 Task: Get directions from Sahara Desert, Africa to Svalbard, Norway and explore the nearby things to do with rating 4.5 and open @ 5:00 Sunday
Action: Mouse moved to (1078, 38)
Screenshot: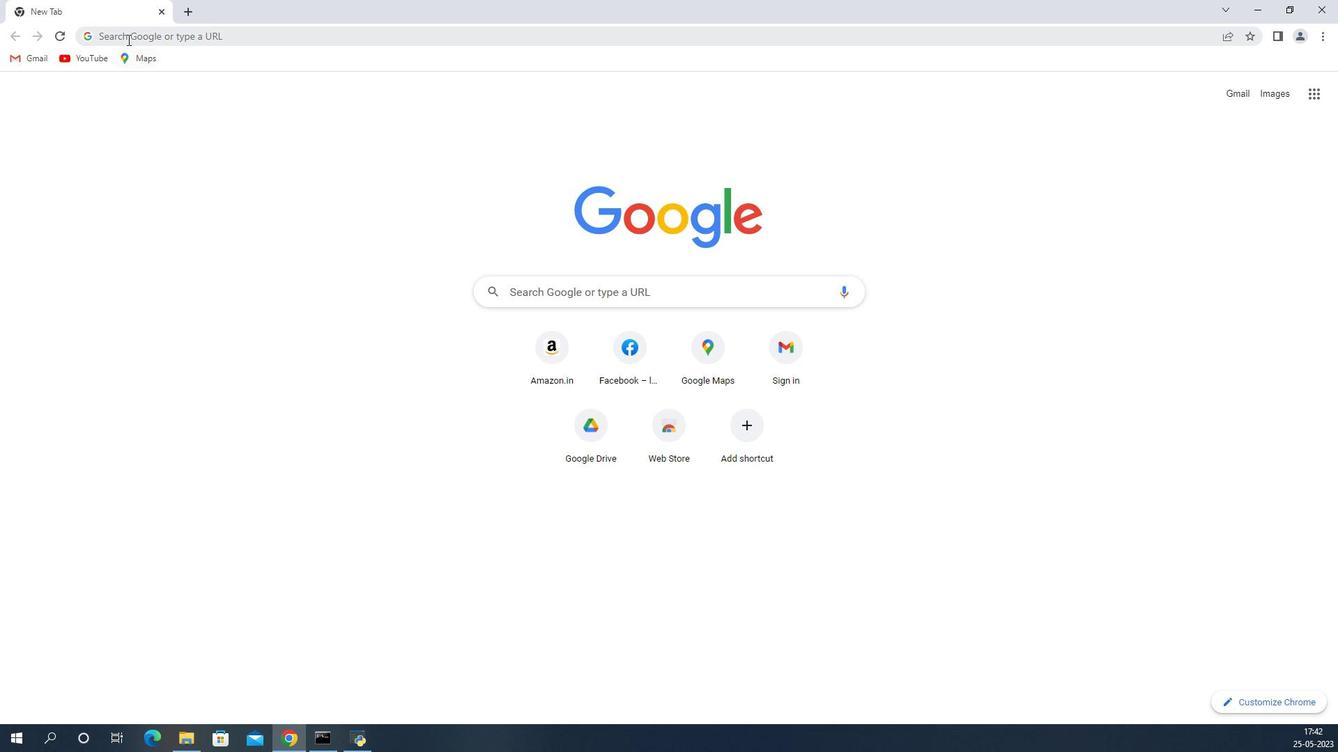 
Action: Mouse pressed left at (1078, 38)
Screenshot: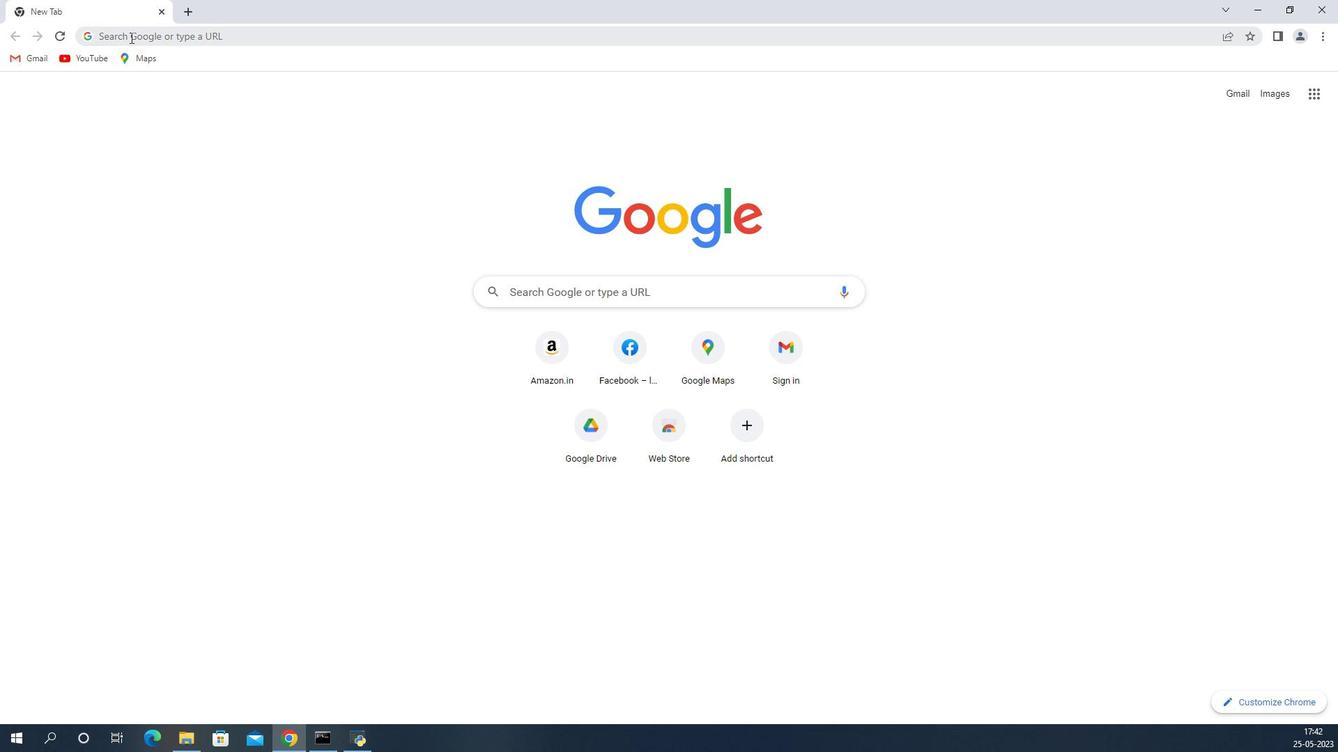 
Action: Key pressed <Key.shift>Google<Key.space><Key.shift>Maps<Key.enter>
Screenshot: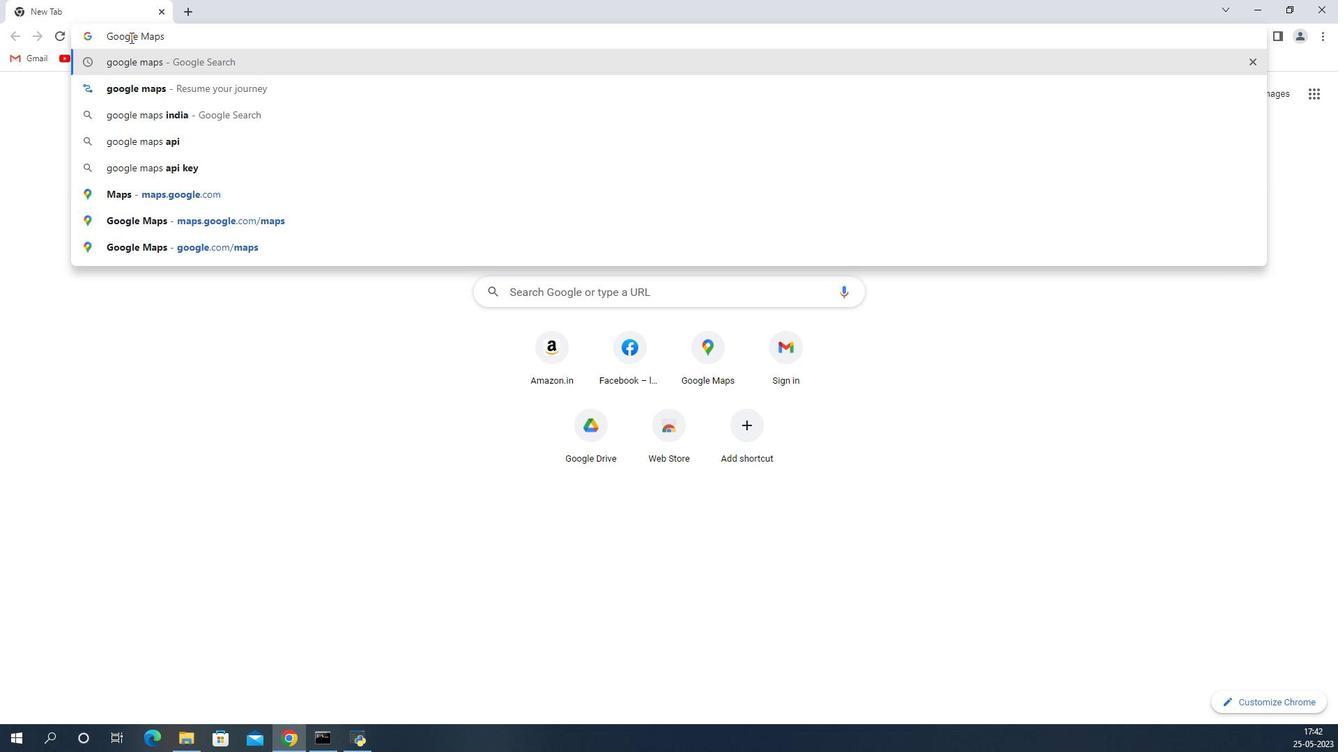 
Action: Mouse moved to (1158, 236)
Screenshot: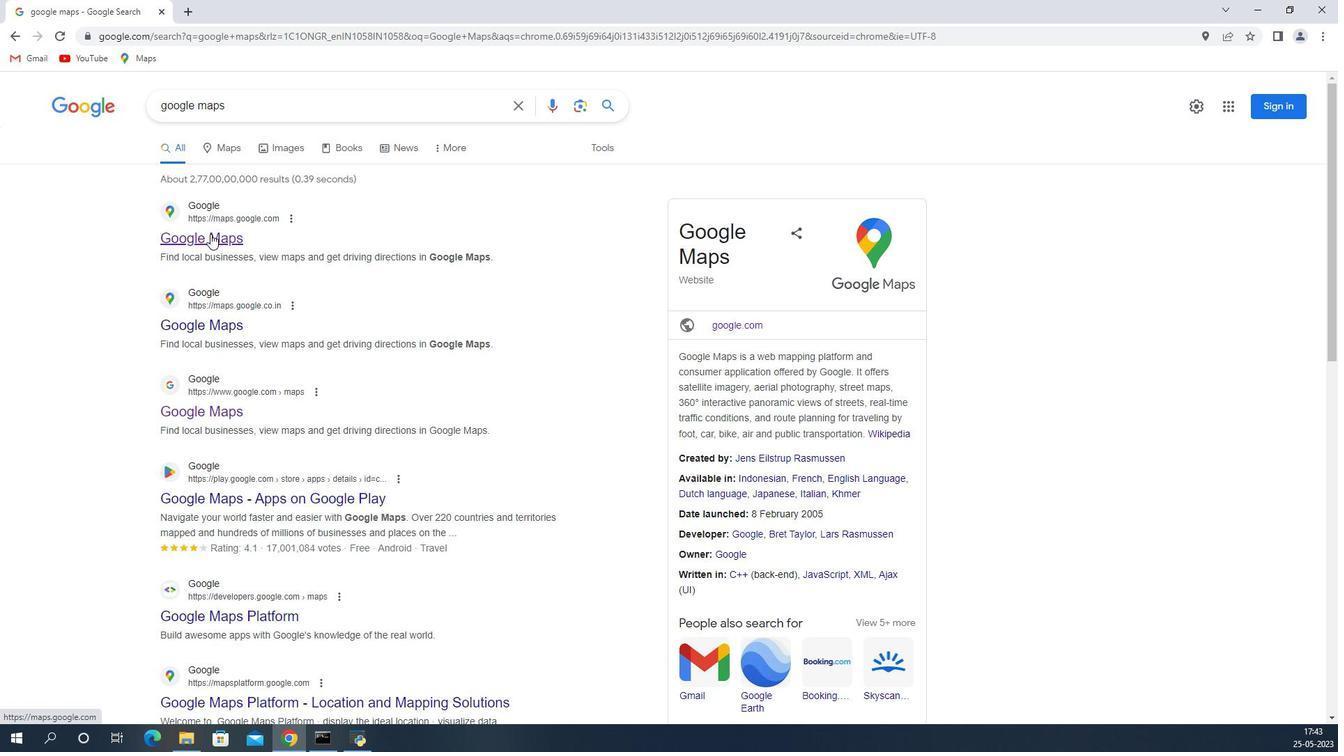 
Action: Mouse pressed left at (1158, 236)
Screenshot: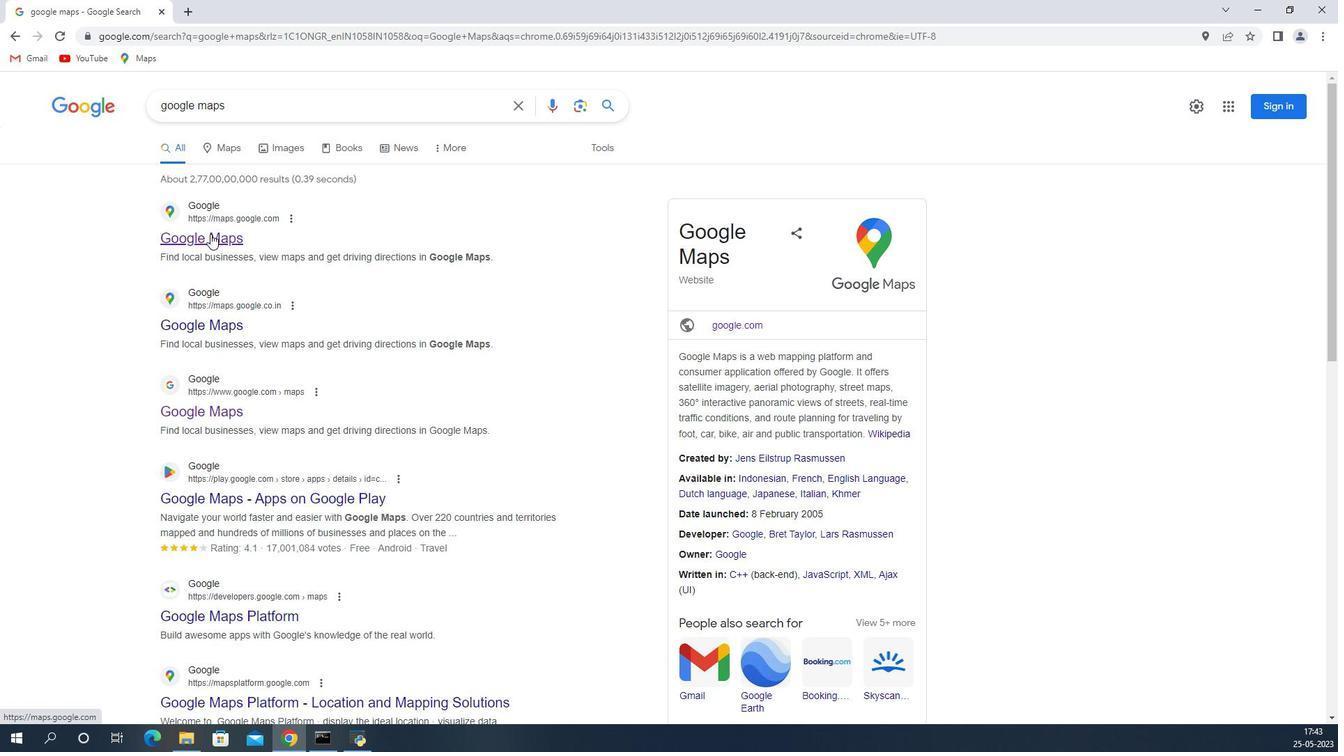 
Action: Mouse moved to (1090, 98)
Screenshot: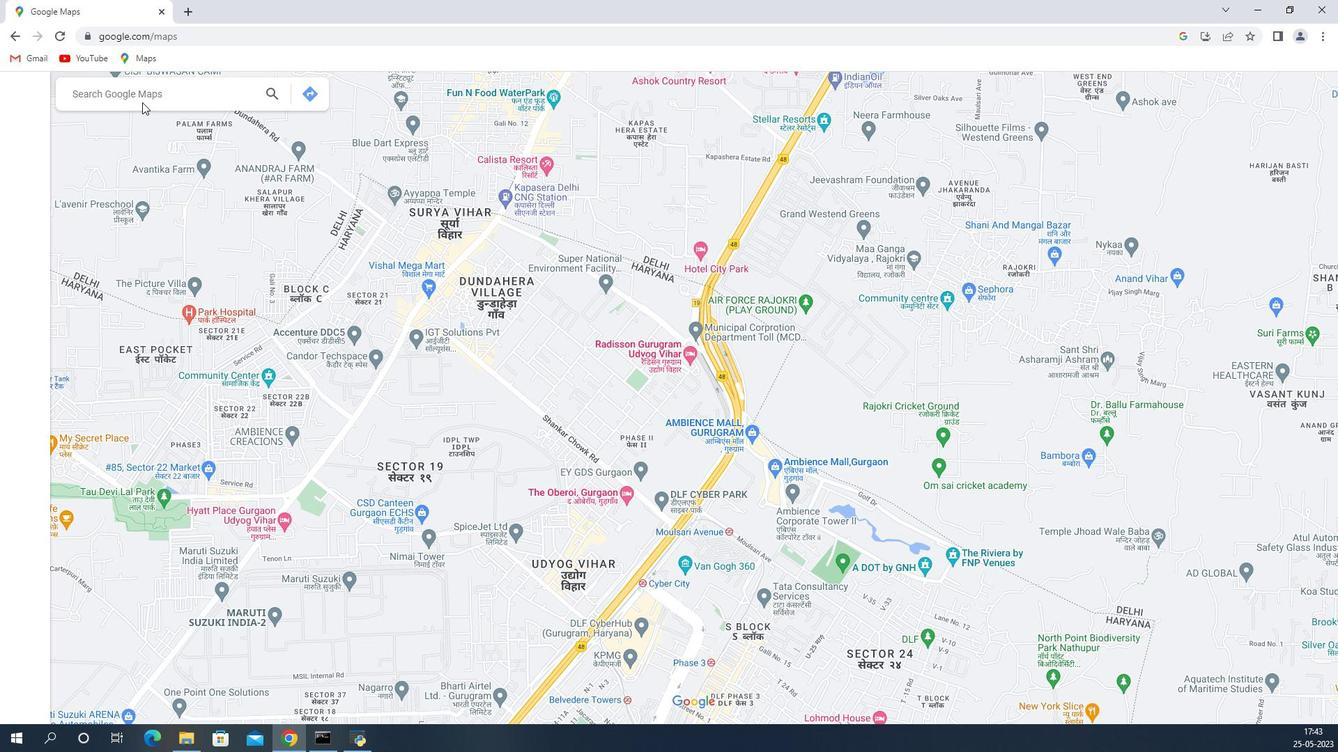 
Action: Mouse pressed left at (1090, 98)
Screenshot: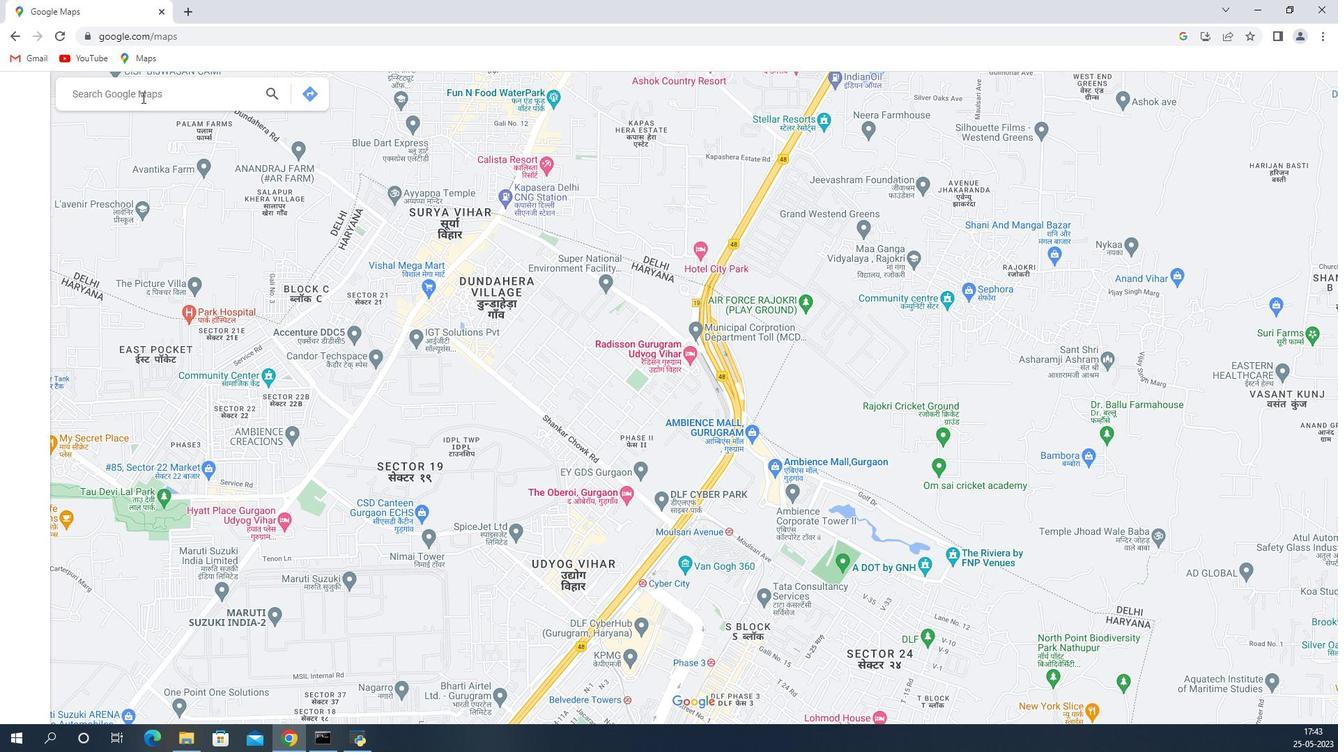 
Action: Key pressed <Key.shift>Svalbard,<Key.space><Key.shift>Norway
Screenshot: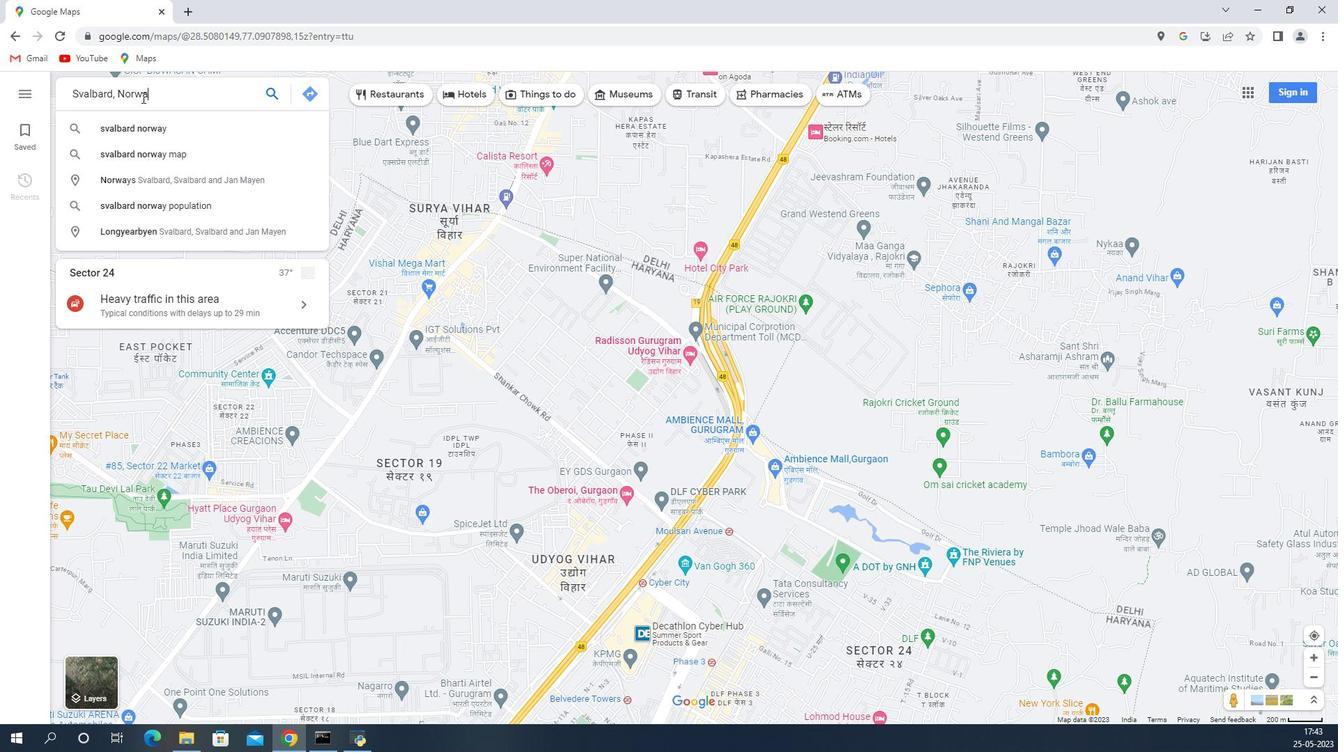 
Action: Mouse moved to (1216, 89)
Screenshot: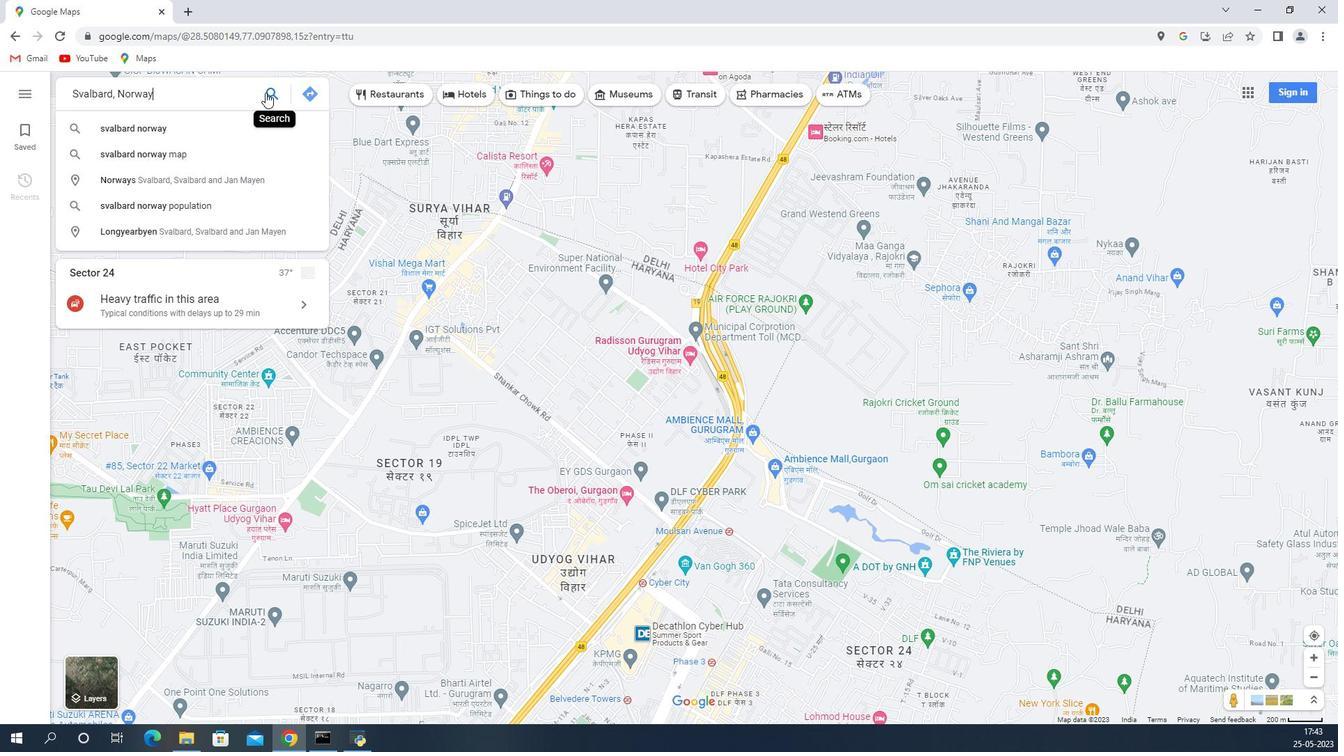 
Action: Mouse pressed left at (1216, 89)
Screenshot: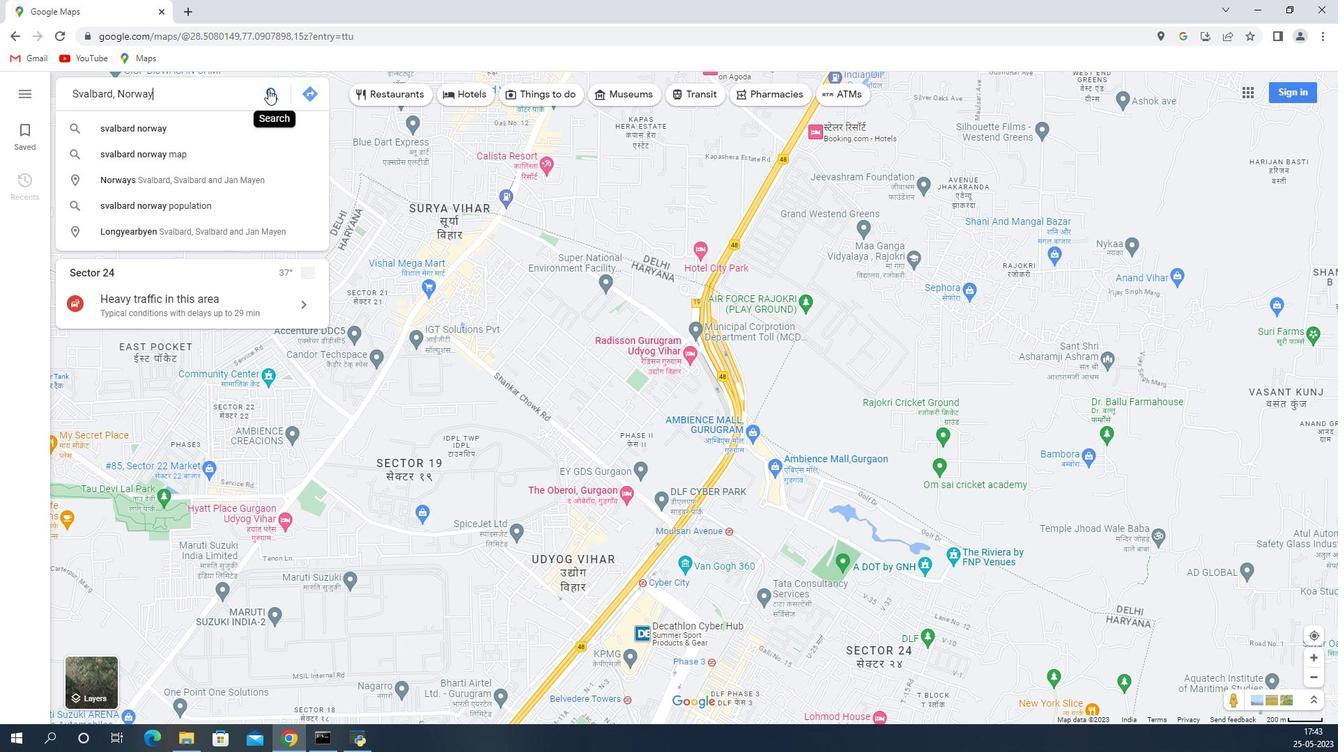 
Action: Mouse moved to (1037, 318)
Screenshot: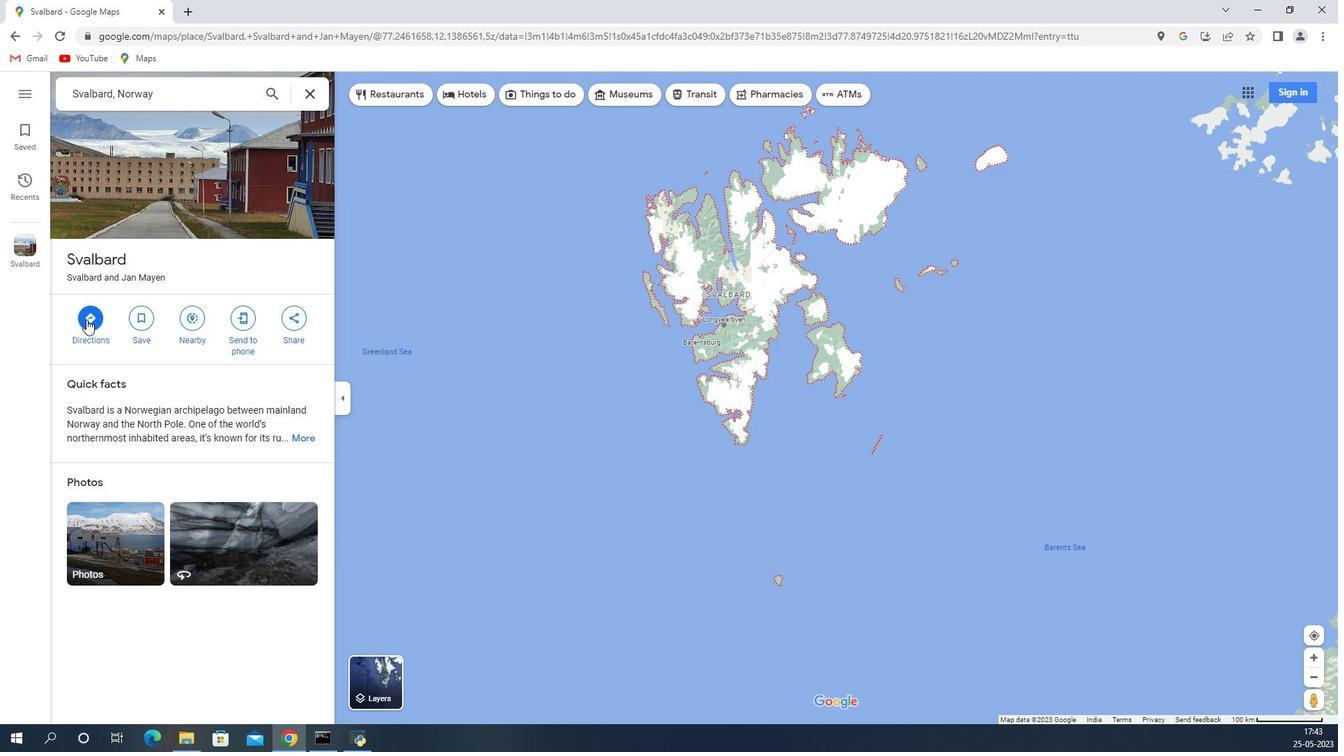 
Action: Mouse pressed left at (1037, 318)
Screenshot: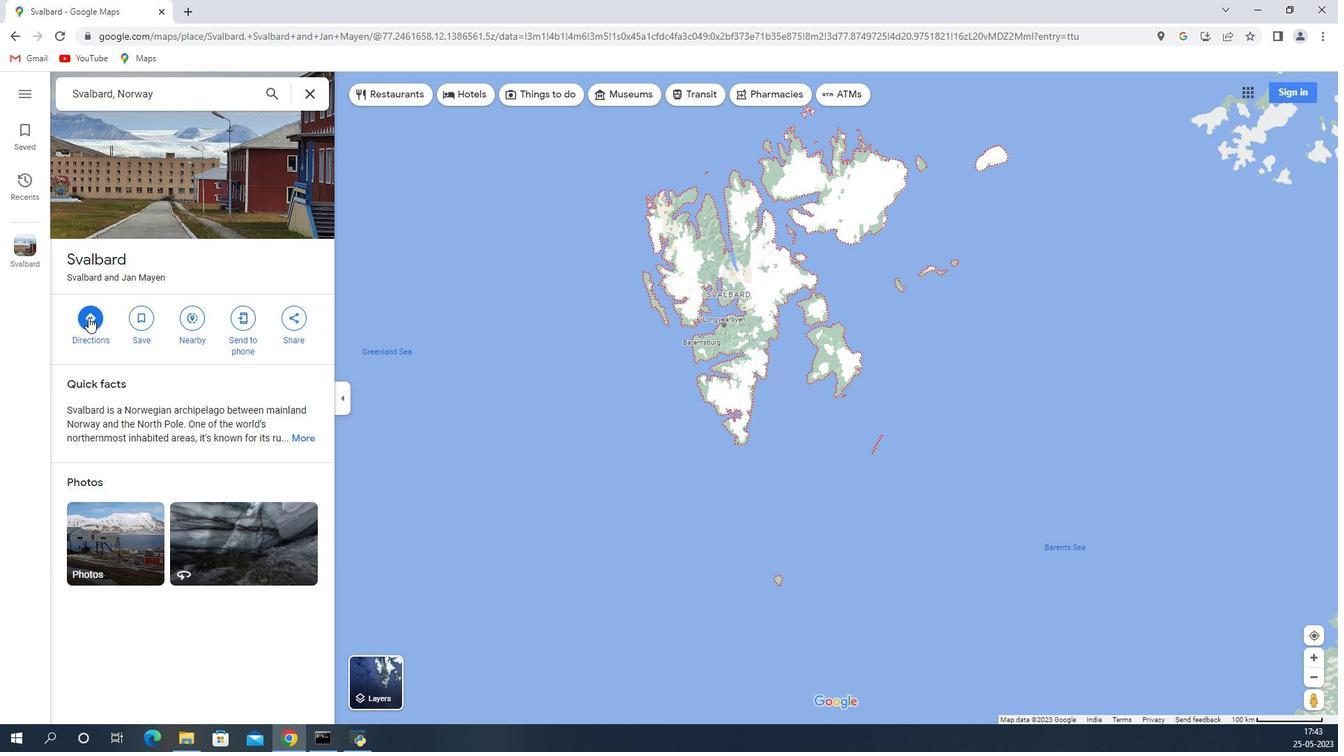 
Action: Mouse moved to (1074, 137)
Screenshot: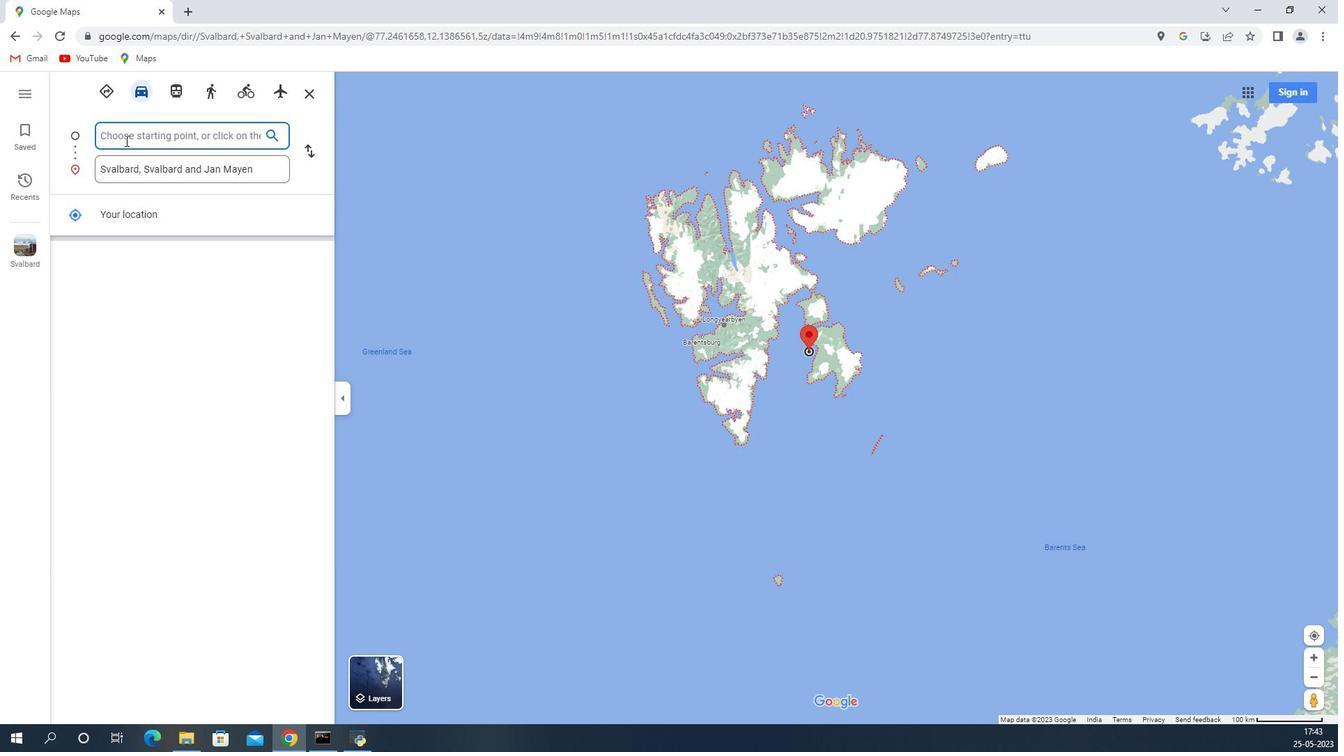
Action: Key pressed <Key.shift>Sahara<Key.space><Key.shift>Desert,<Key.space><Key.shift>Africa
Screenshot: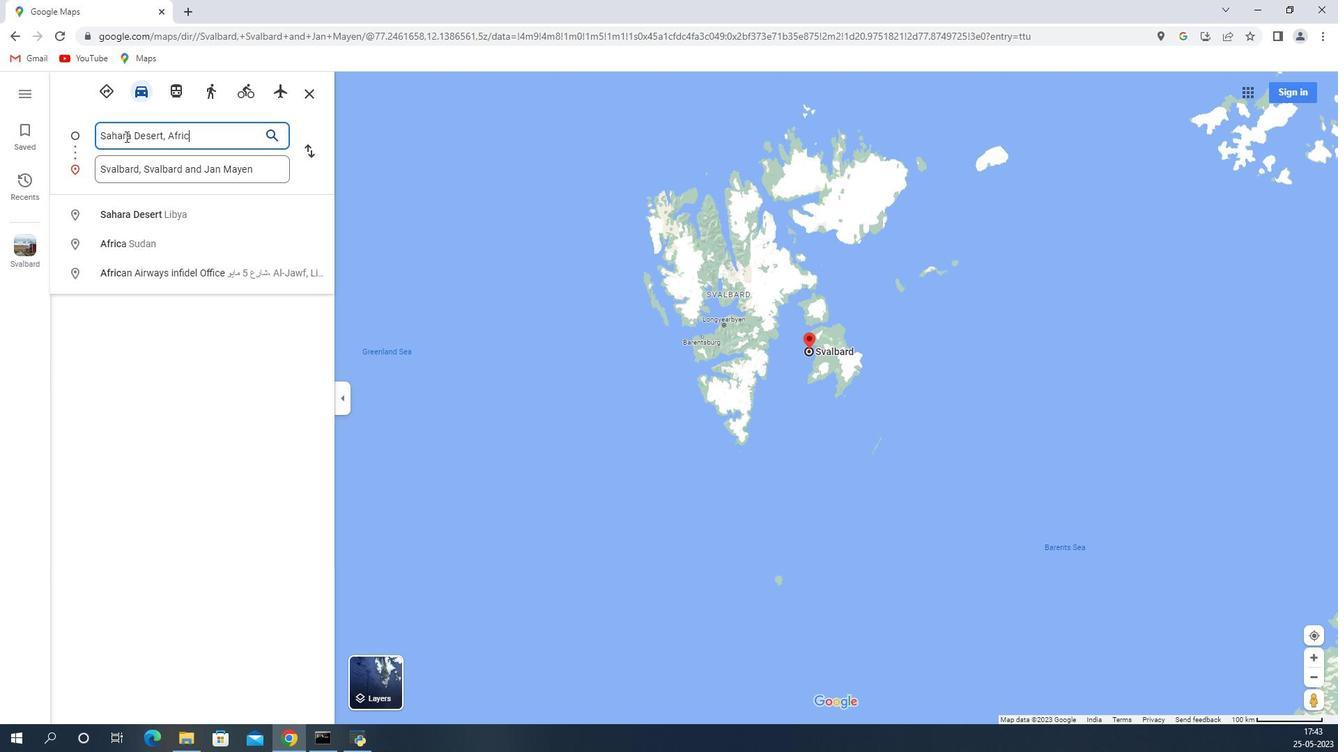 
Action: Mouse moved to (1217, 134)
Screenshot: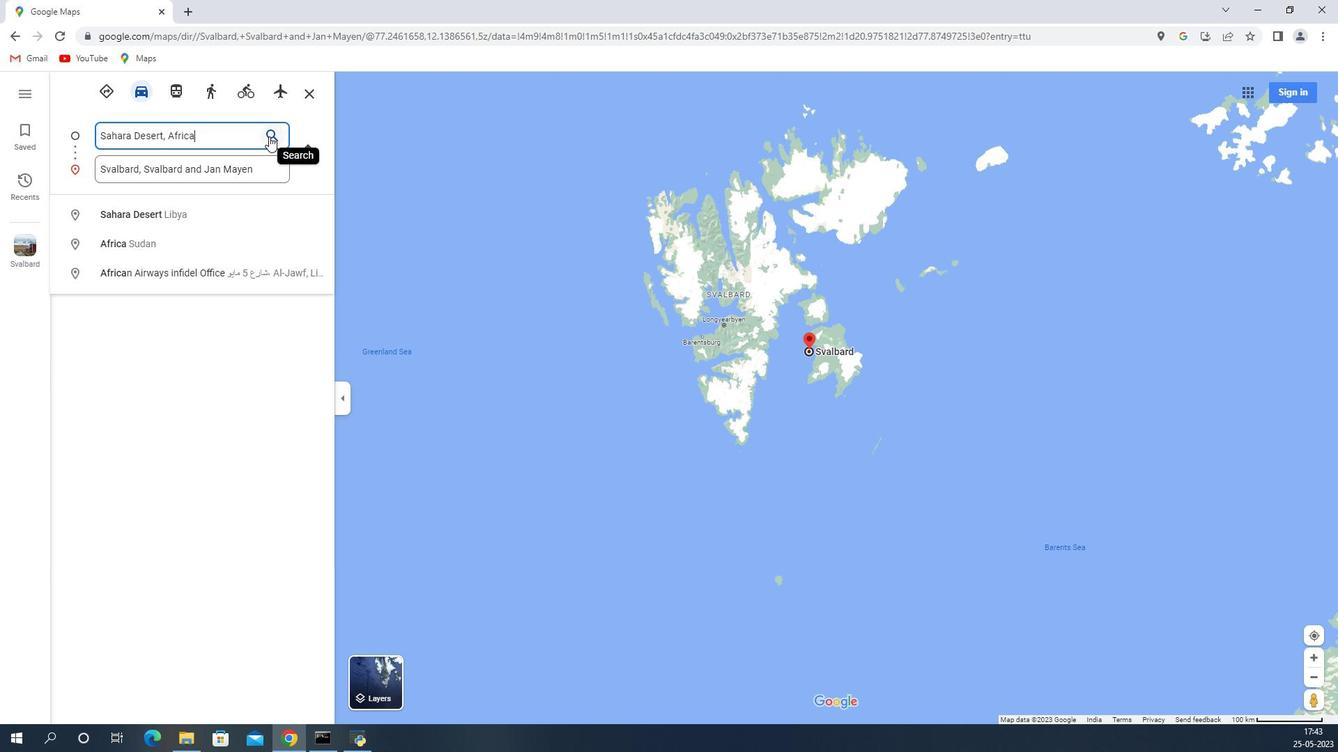 
Action: Mouse pressed left at (1217, 134)
Screenshot: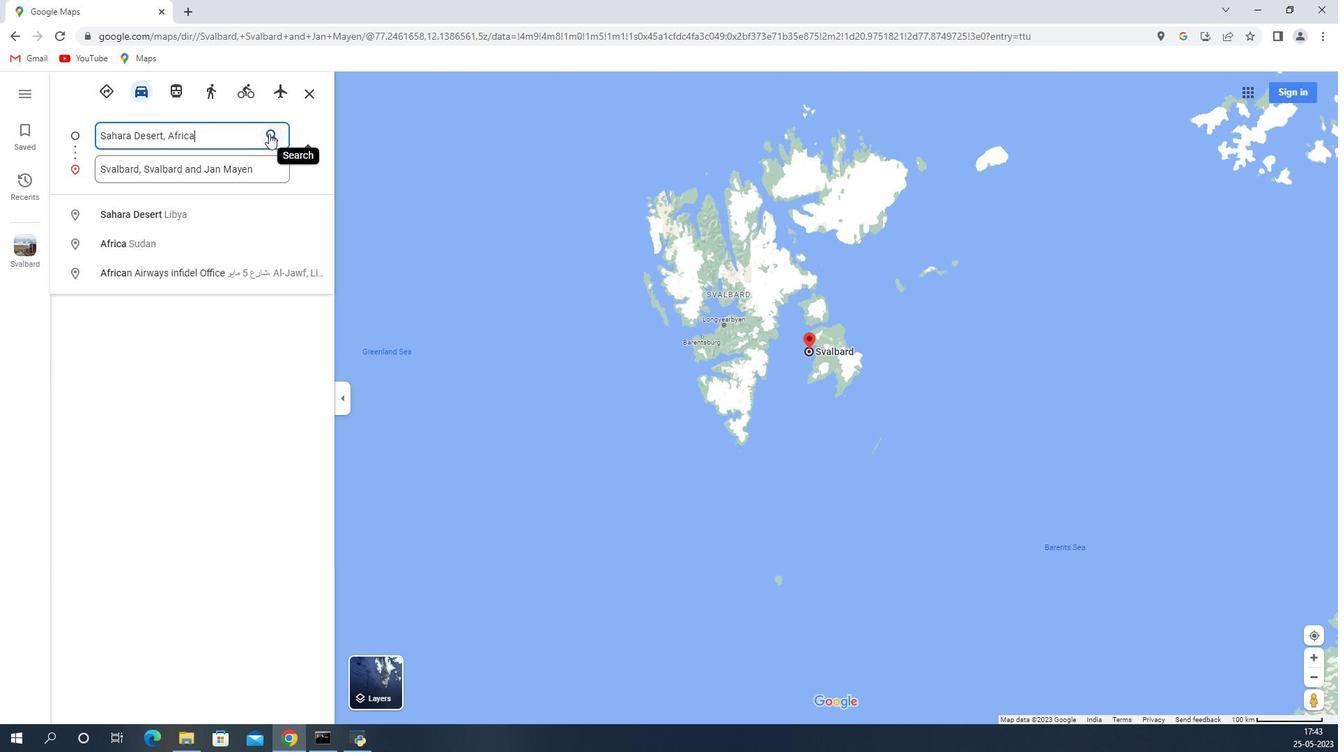 
Action: Mouse moved to (1118, 91)
Screenshot: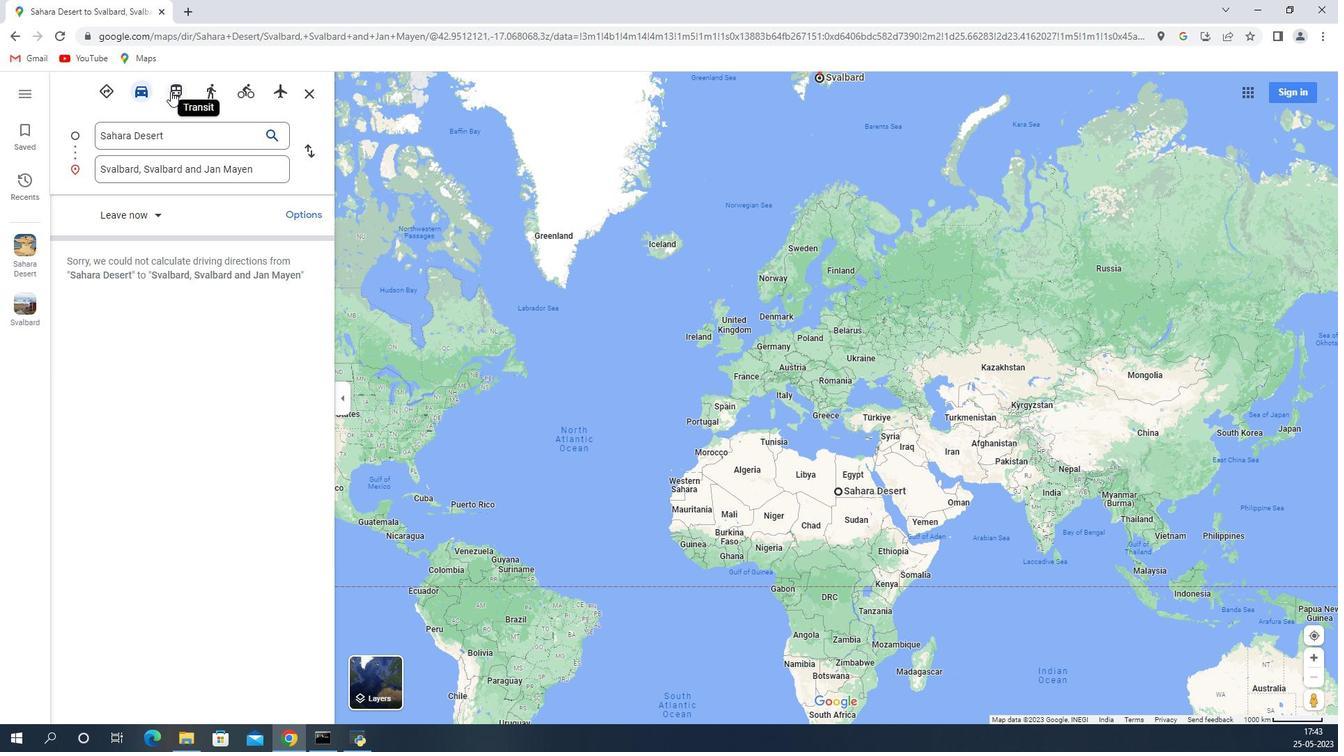 
Action: Mouse pressed left at (1118, 91)
Screenshot: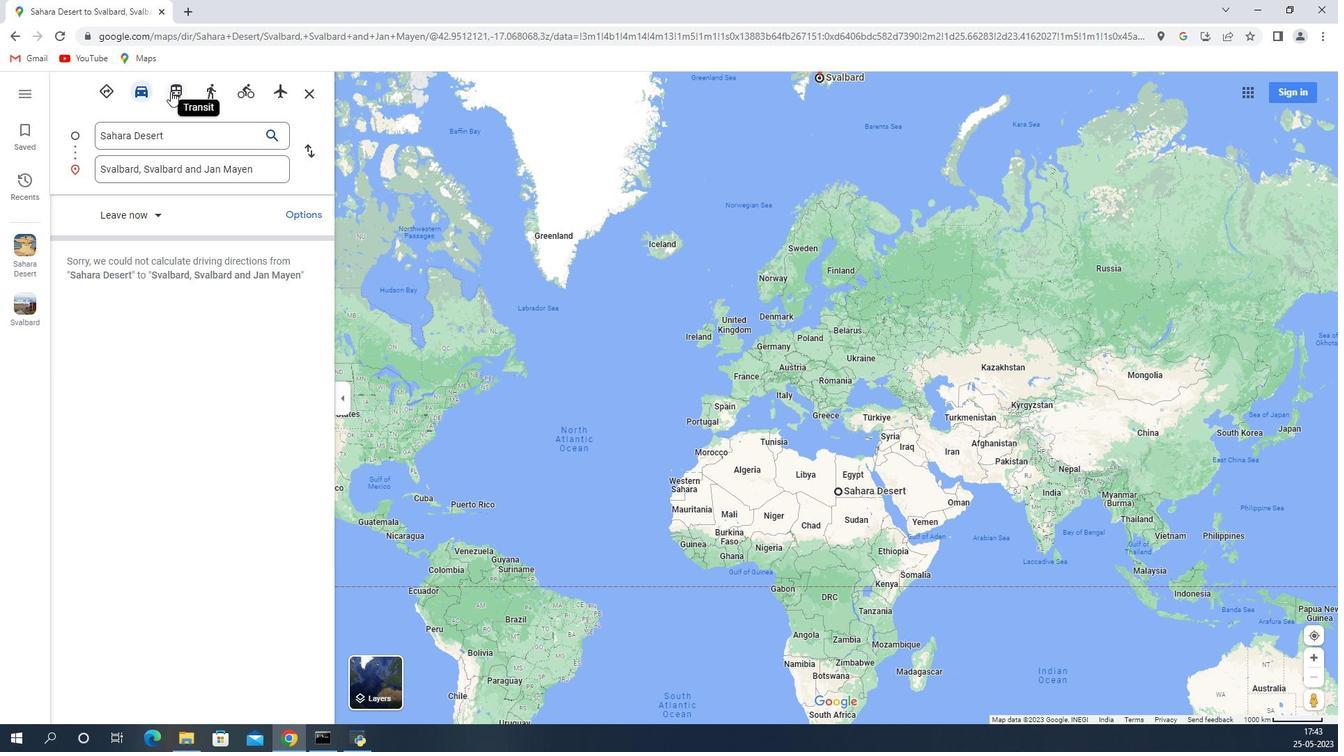 
Action: Mouse moved to (1158, 90)
Screenshot: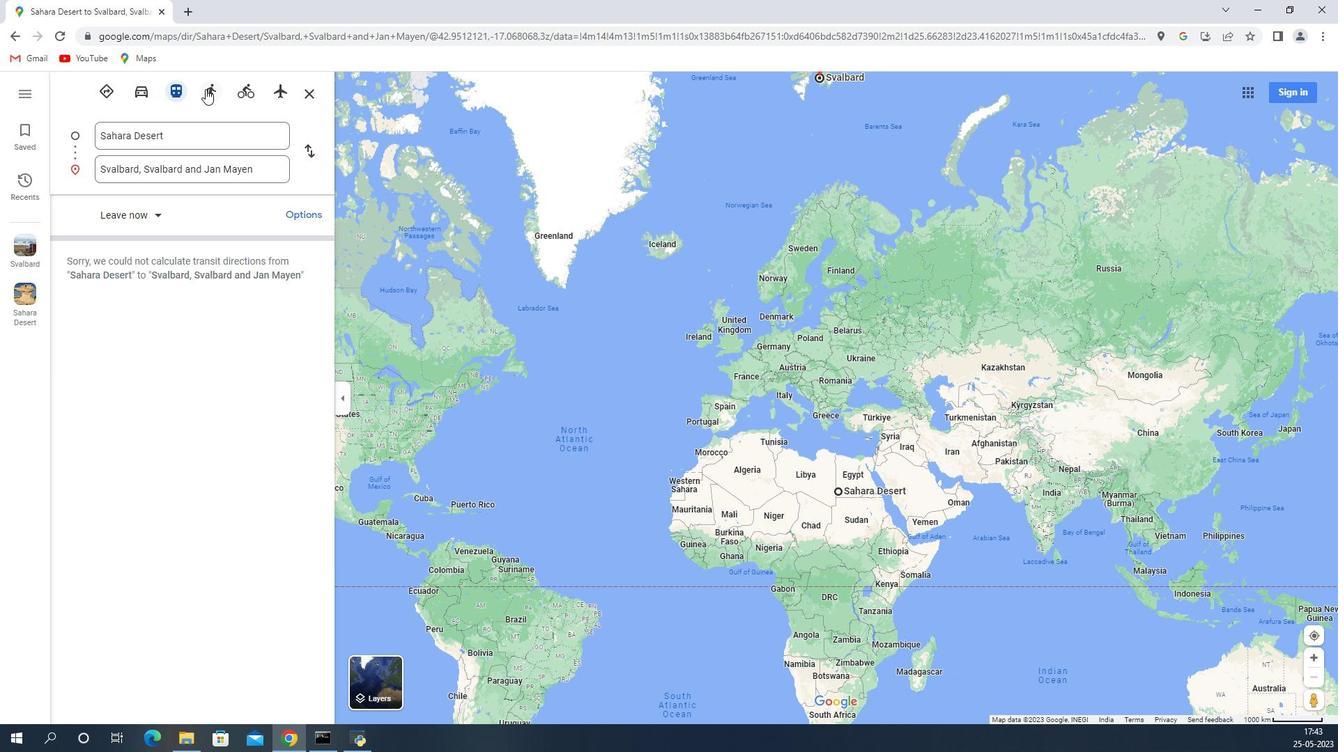 
Action: Mouse pressed left at (1158, 90)
Screenshot: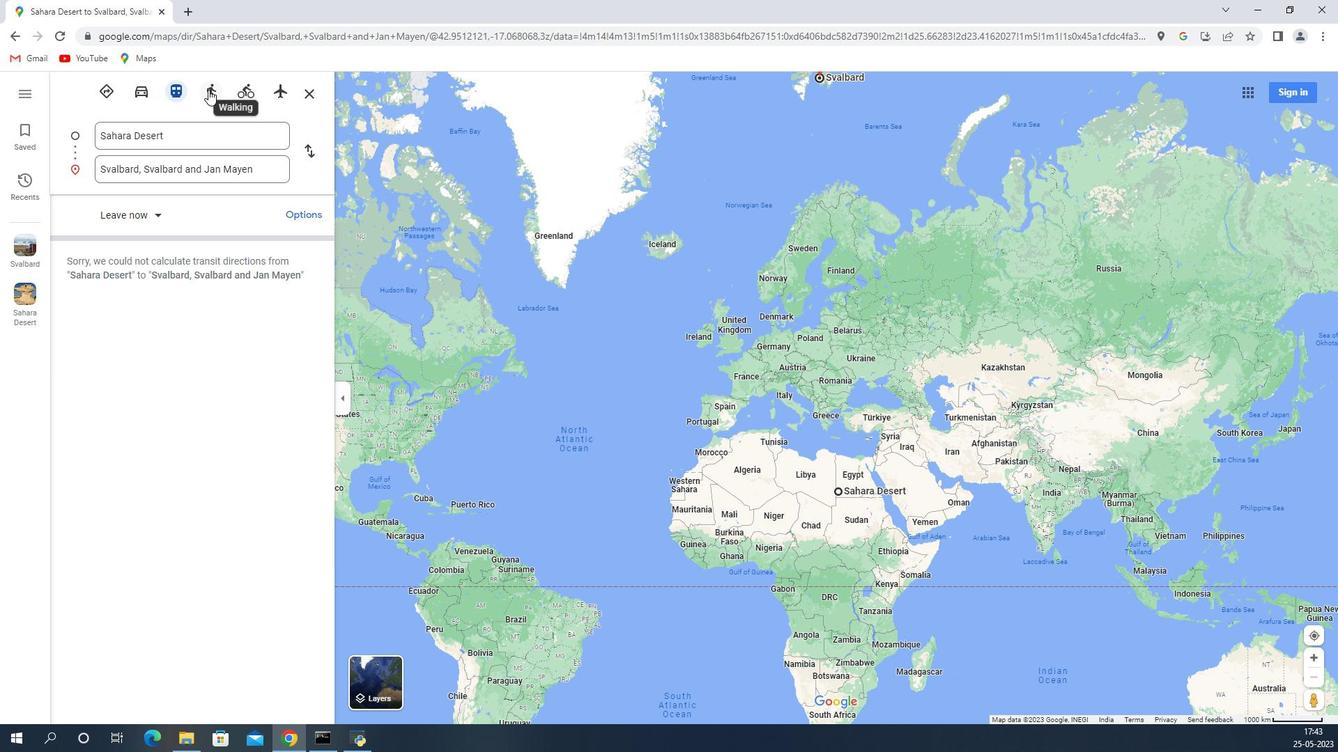 
Action: Mouse moved to (1228, 93)
Screenshot: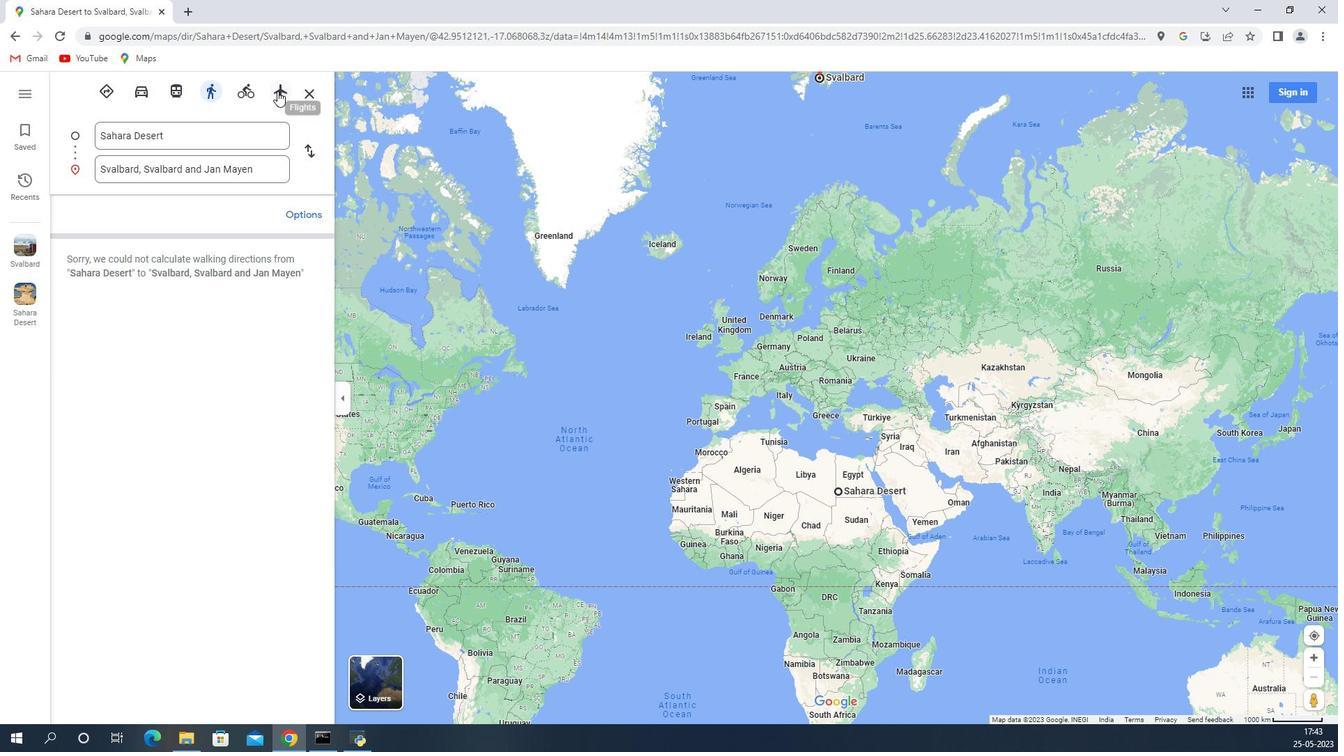 
Action: Mouse pressed left at (1228, 93)
Screenshot: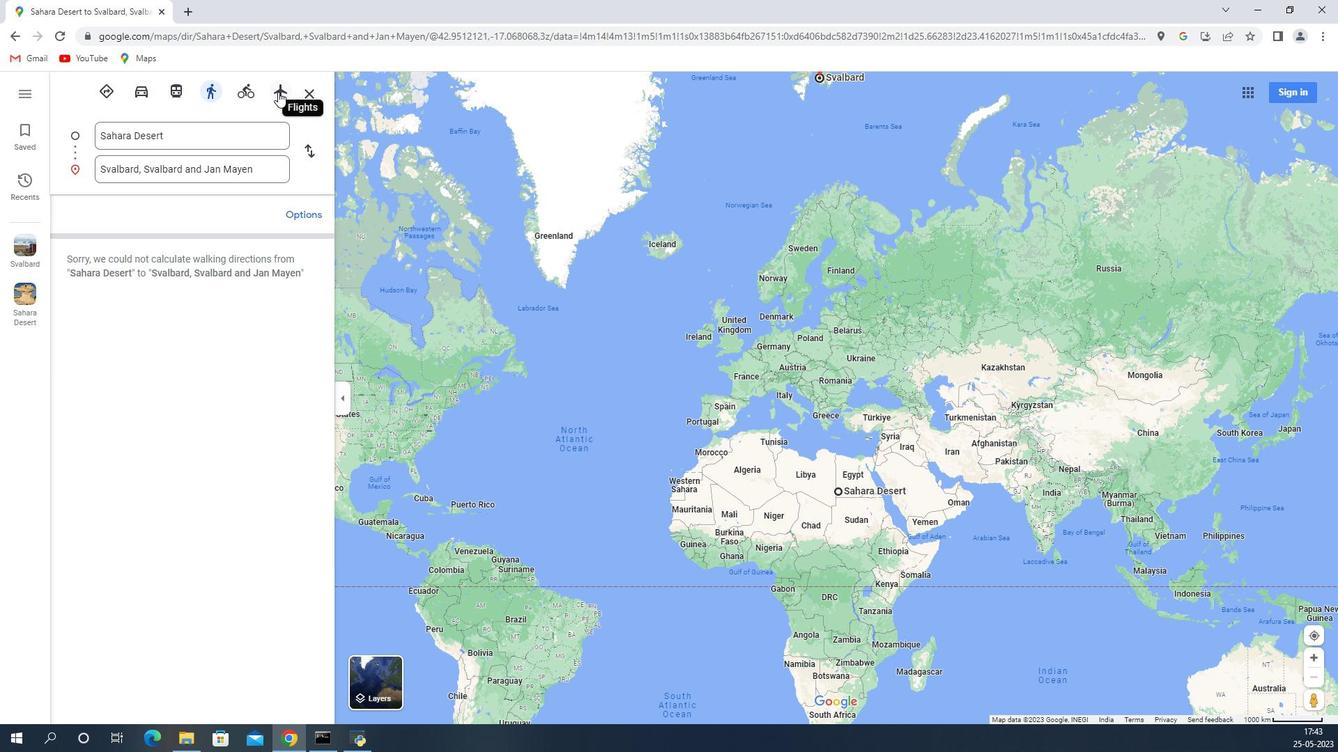 
Action: Mouse moved to (1057, 94)
Screenshot: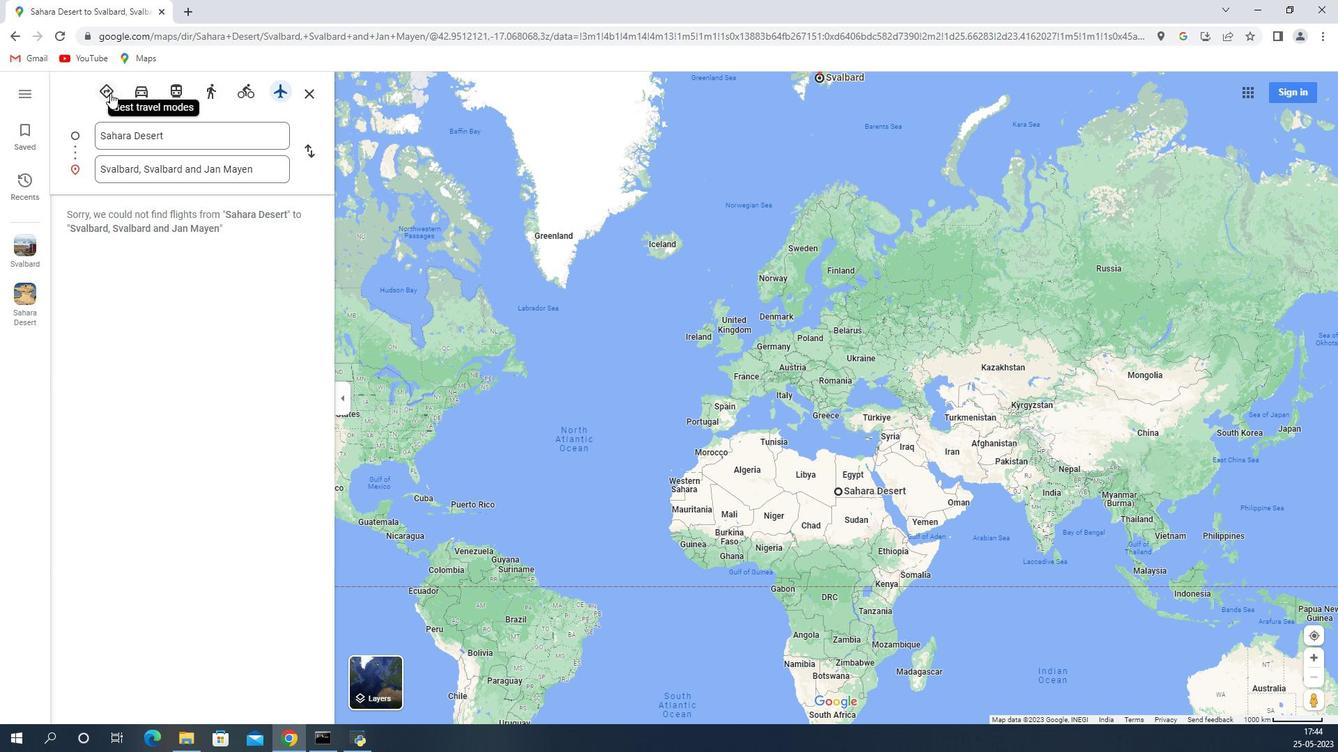 
Action: Mouse pressed left at (1057, 94)
Screenshot: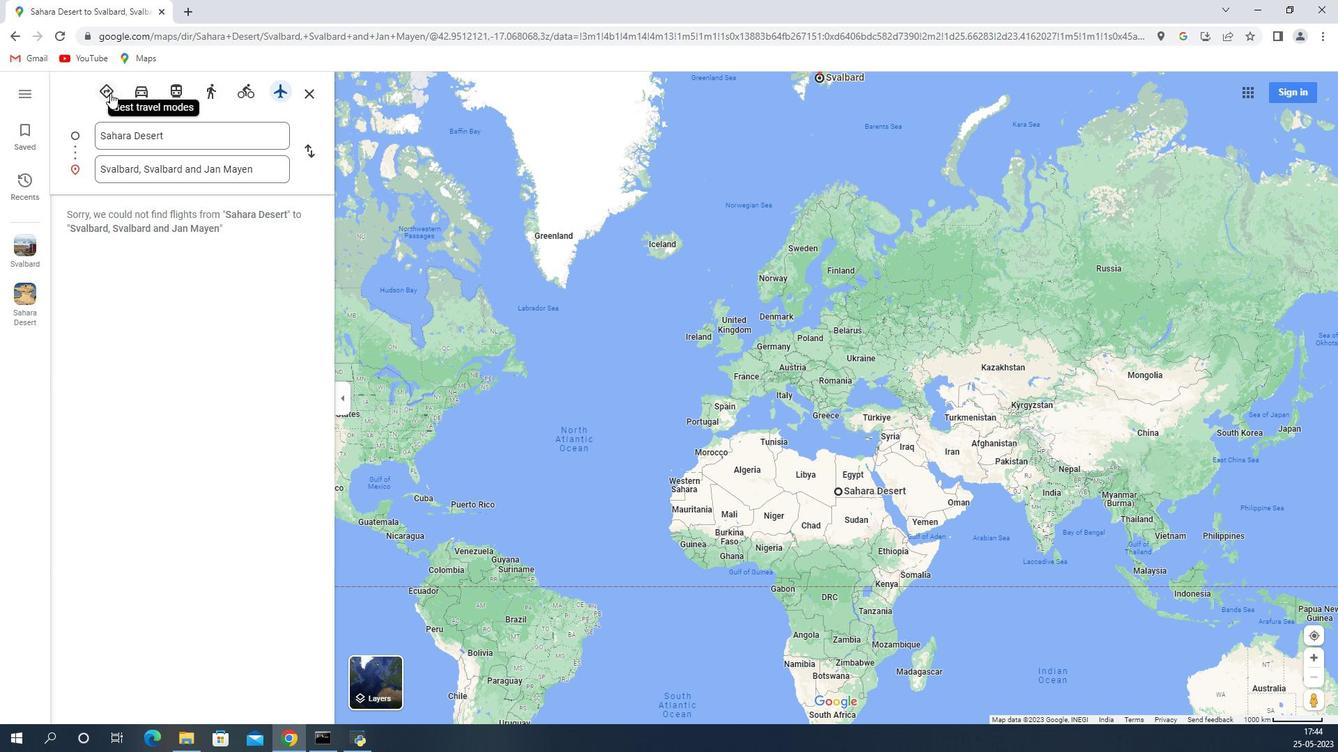 
Action: Mouse moved to (1145, 135)
Screenshot: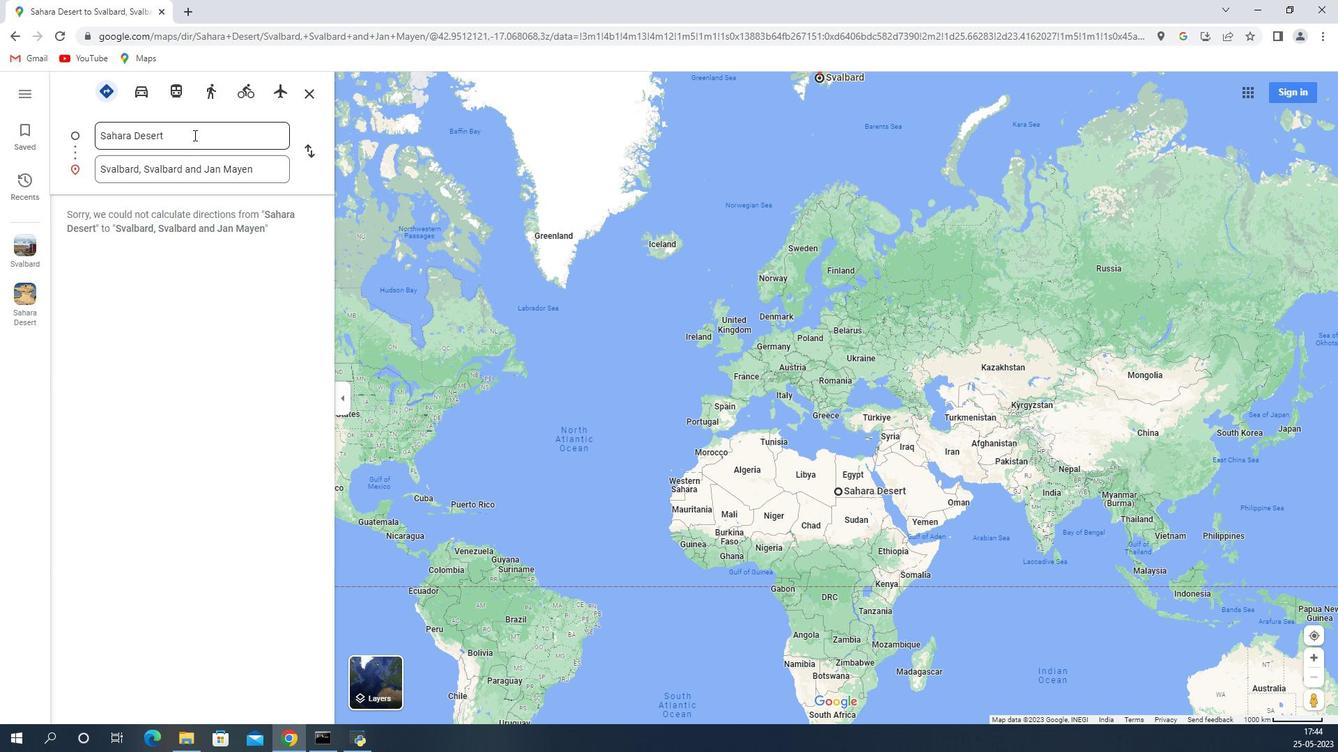 
Action: Mouse pressed left at (1145, 135)
Screenshot: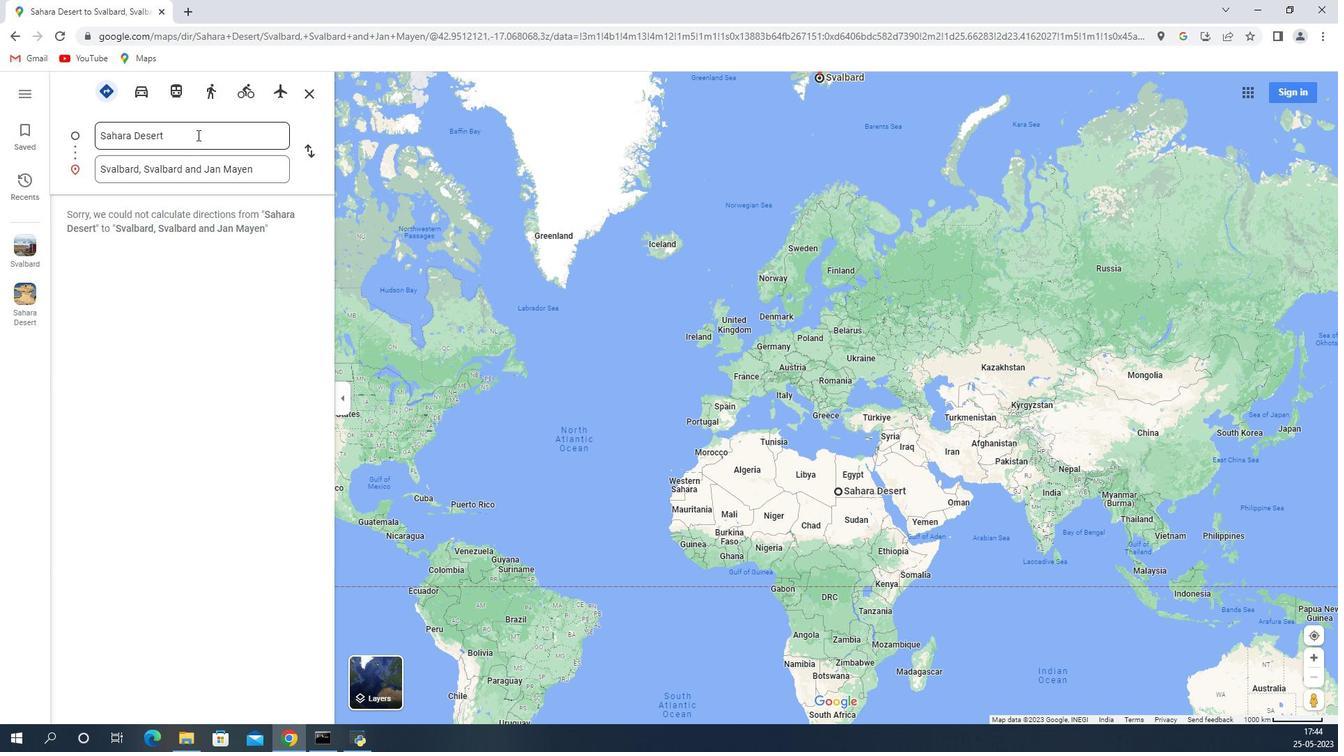 
Action: Mouse pressed left at (1145, 135)
Screenshot: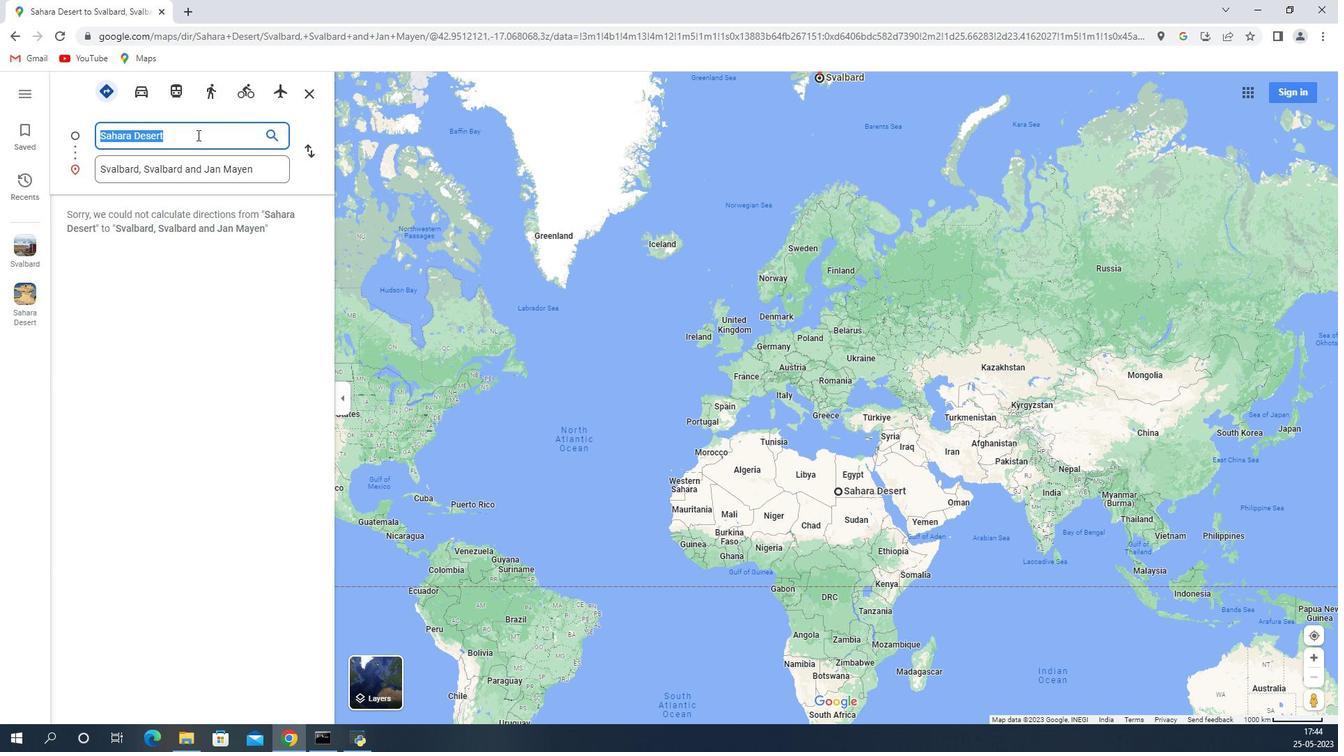 
Action: Mouse moved to (1217, 135)
Screenshot: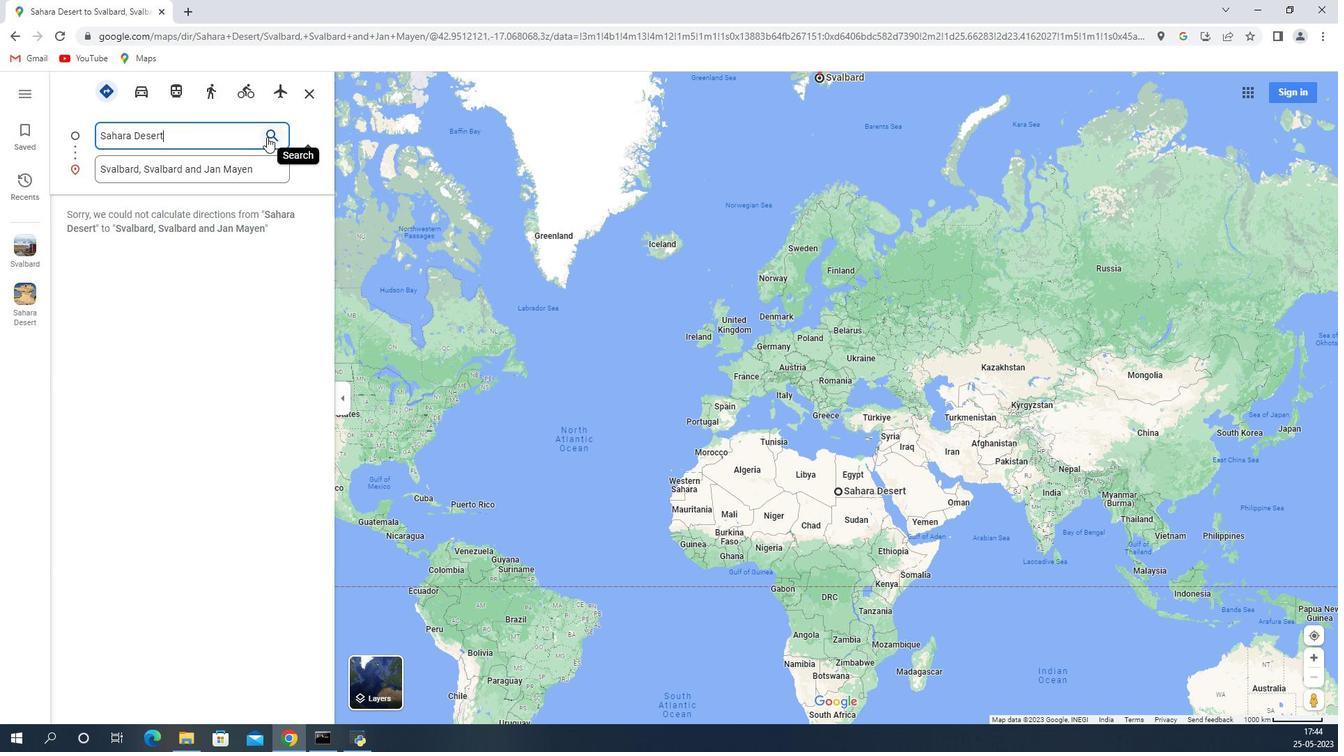 
Action: Mouse pressed left at (1217, 135)
Screenshot: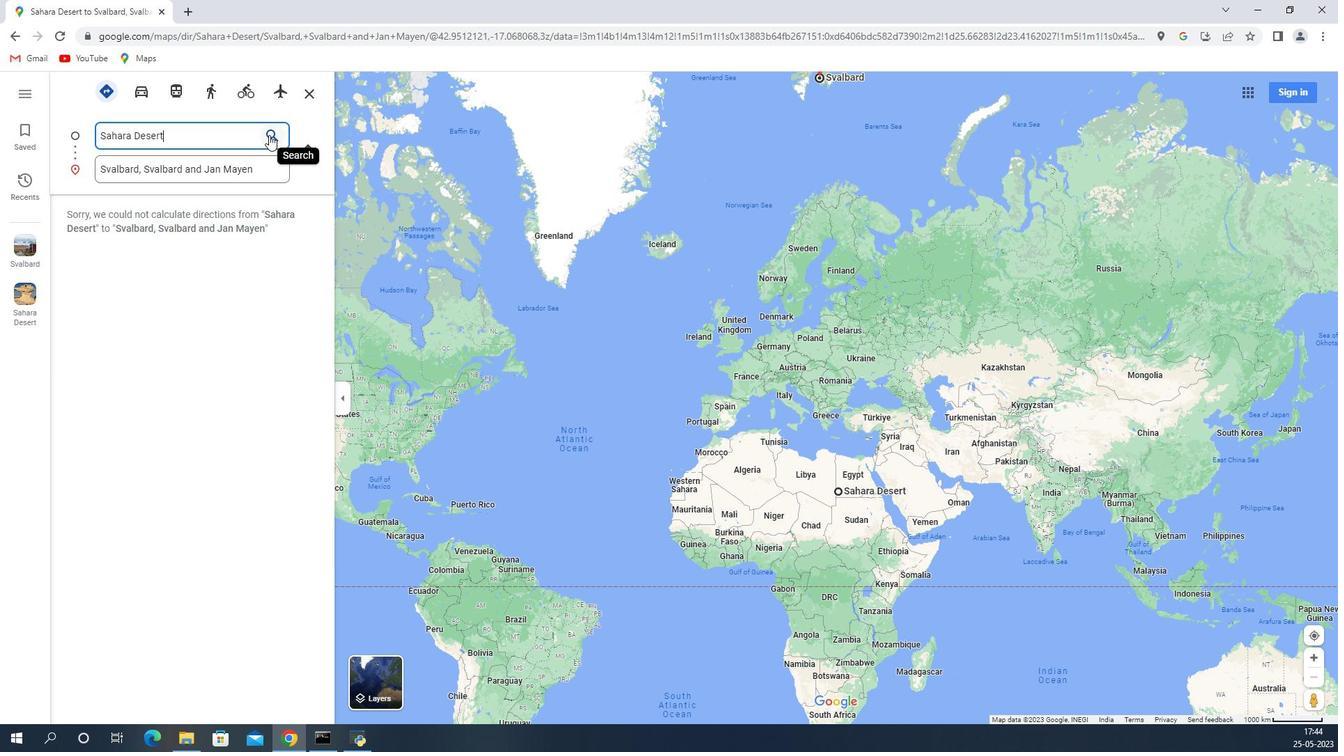 
Action: Mouse moved to (1216, 238)
Screenshot: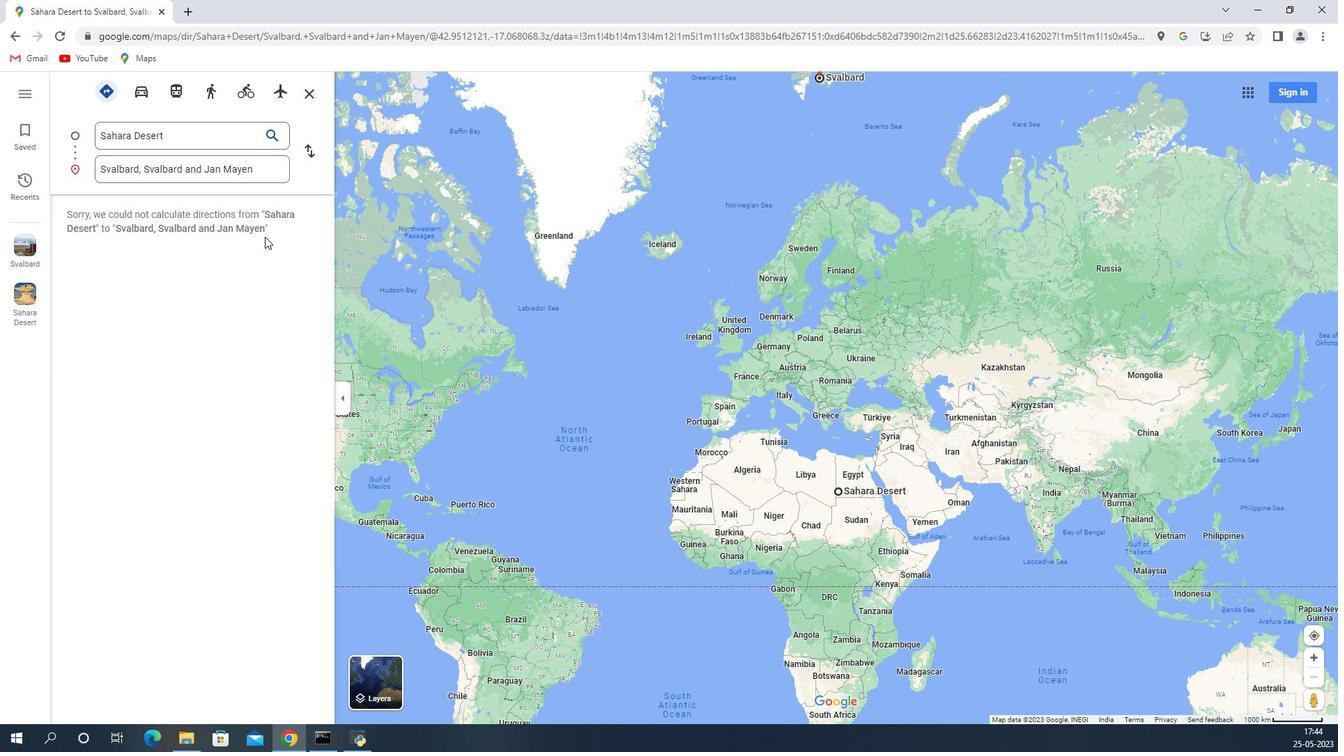 
